 Task: Enable Save uploaded resumes and answers to application questions.
Action: Mouse moved to (672, 116)
Screenshot: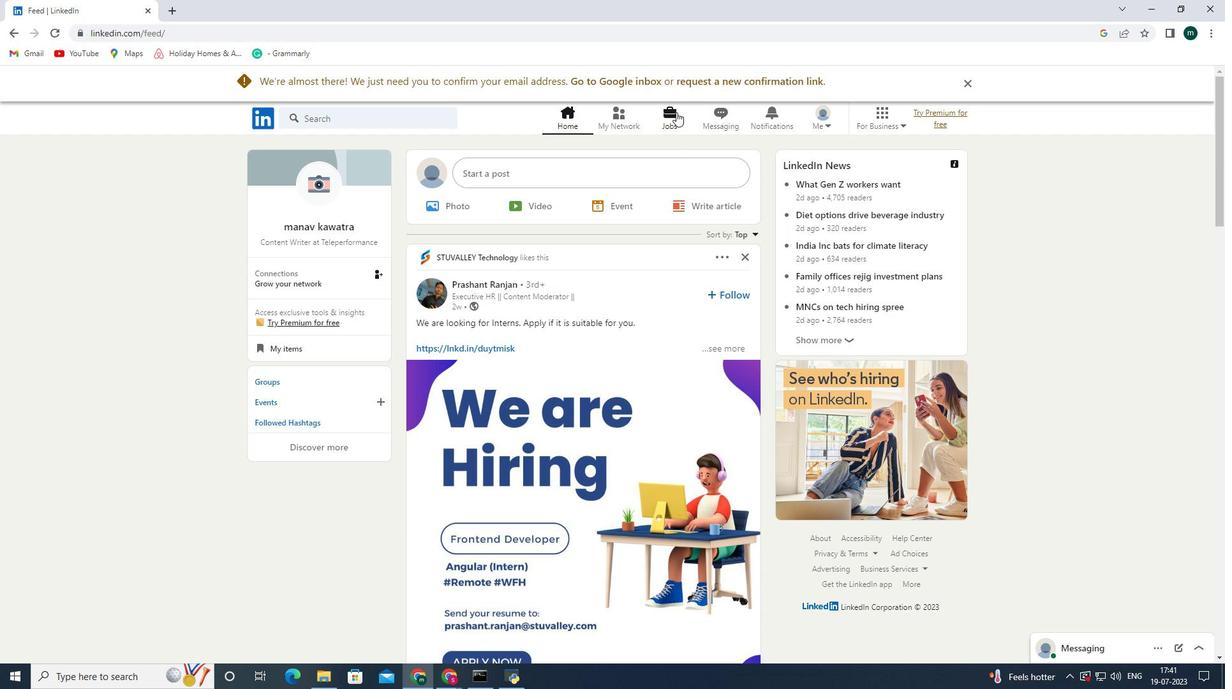 
Action: Mouse pressed left at (672, 116)
Screenshot: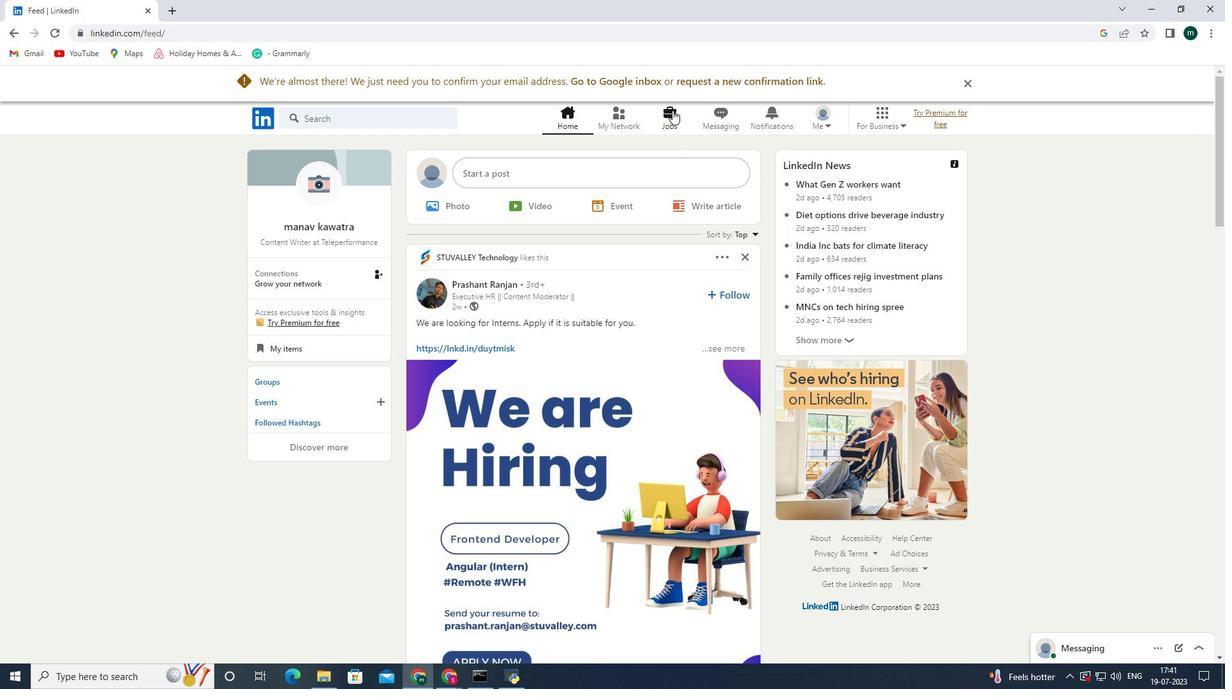 
Action: Mouse moved to (294, 360)
Screenshot: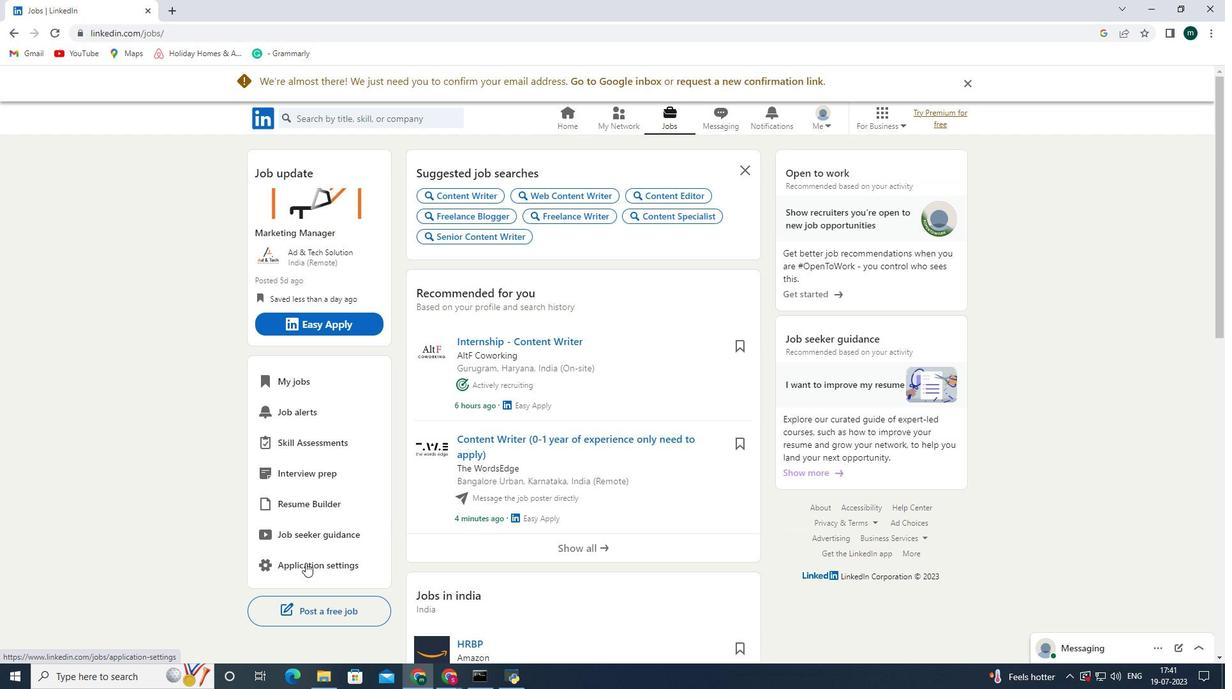 
Action: Mouse pressed left at (294, 360)
Screenshot: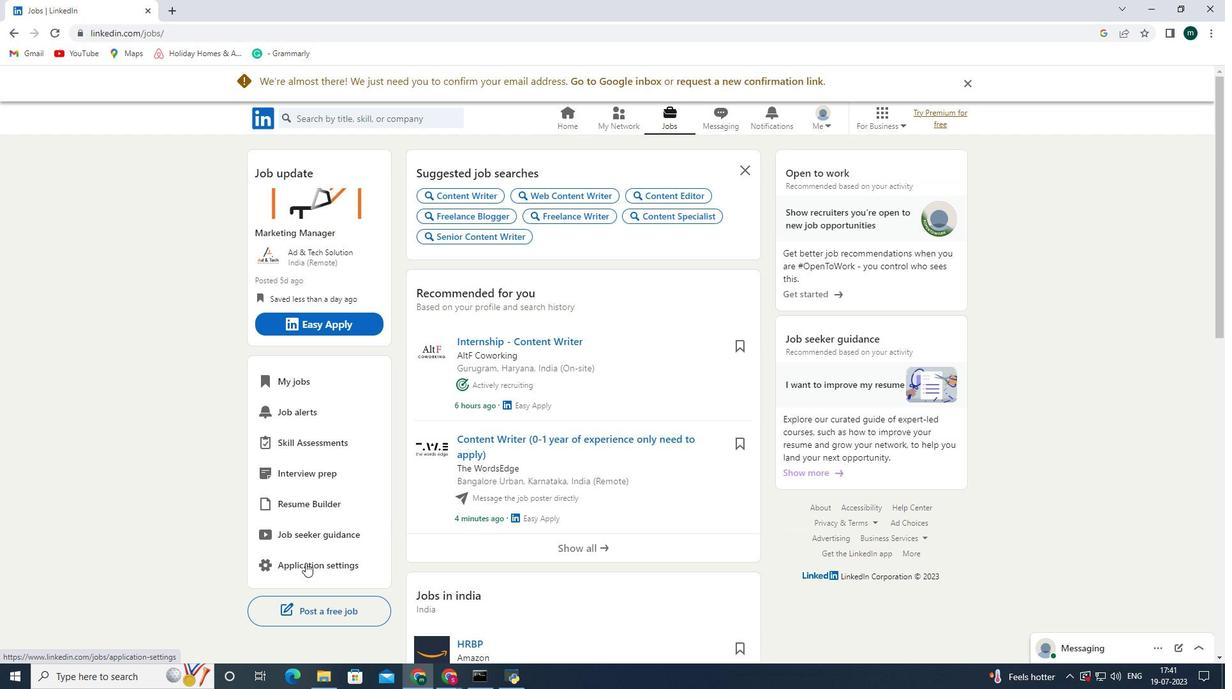 
Action: Mouse moved to (920, 257)
Screenshot: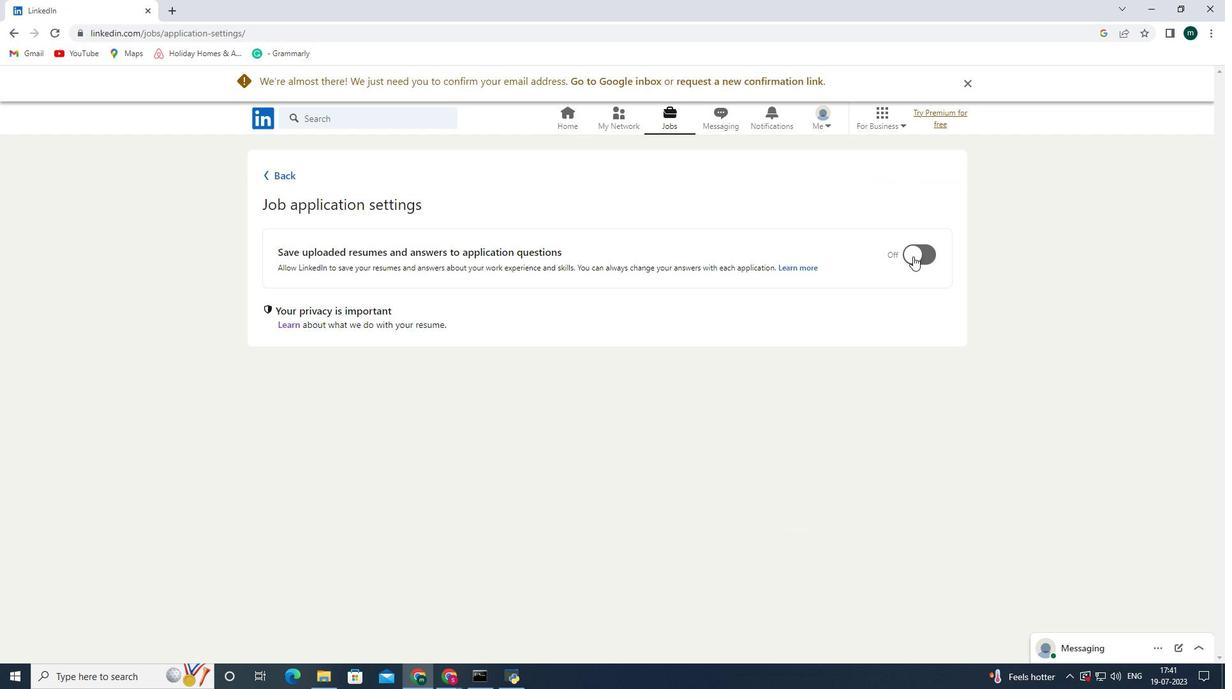 
Action: Mouse pressed left at (920, 257)
Screenshot: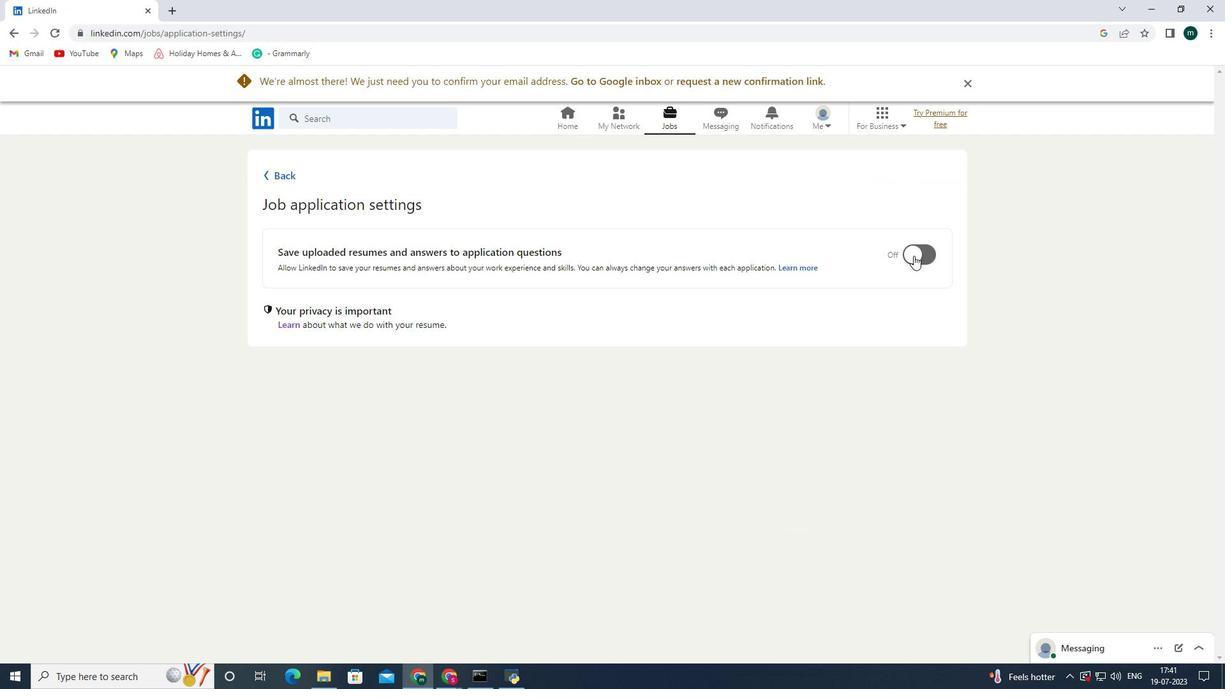 
Action: Mouse moved to (668, 116)
Screenshot: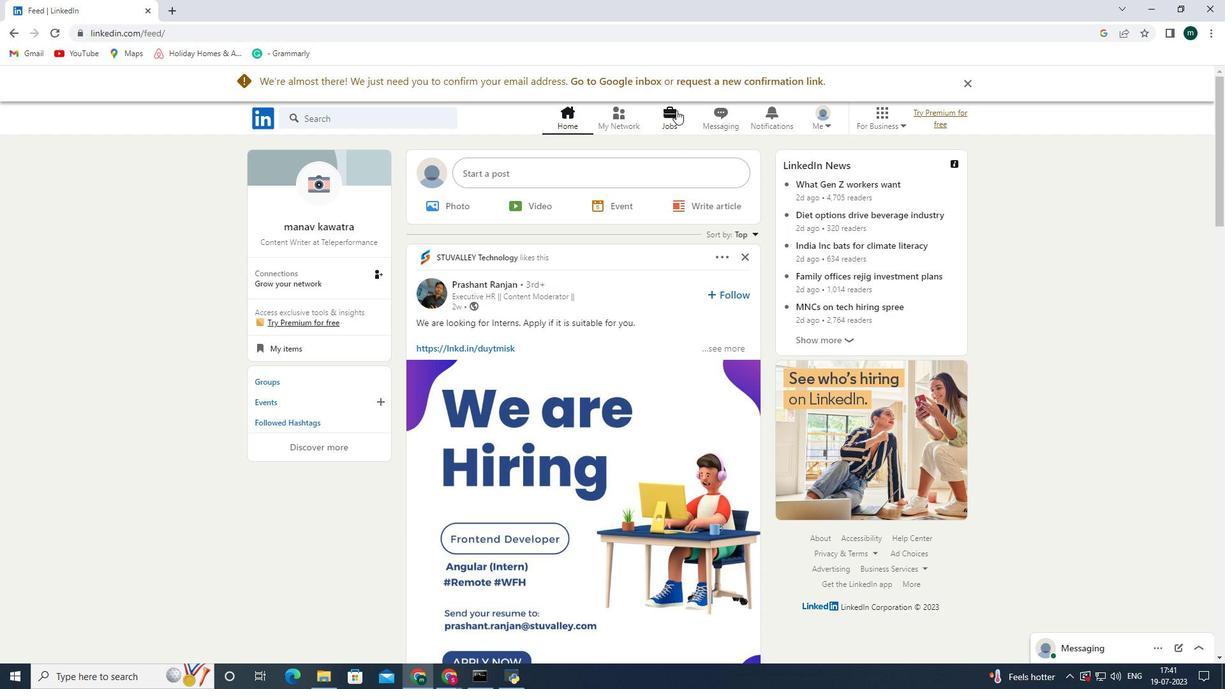 
Action: Mouse pressed left at (668, 116)
Screenshot: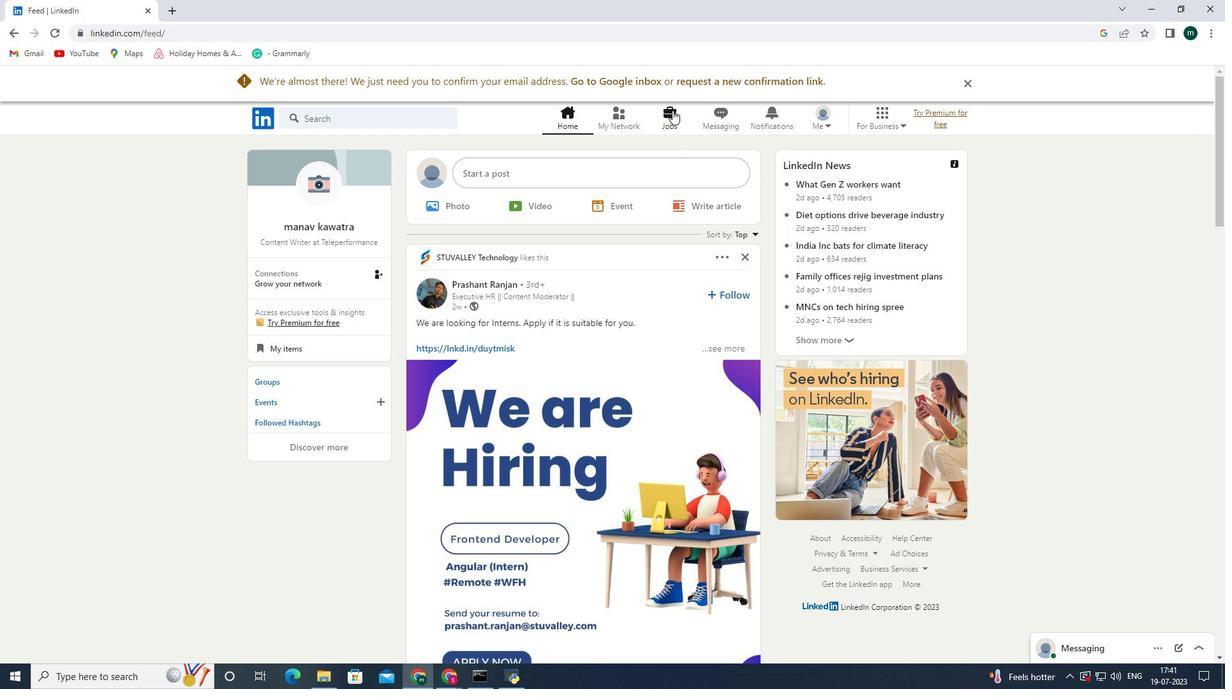 
Action: Mouse moved to (305, 563)
Screenshot: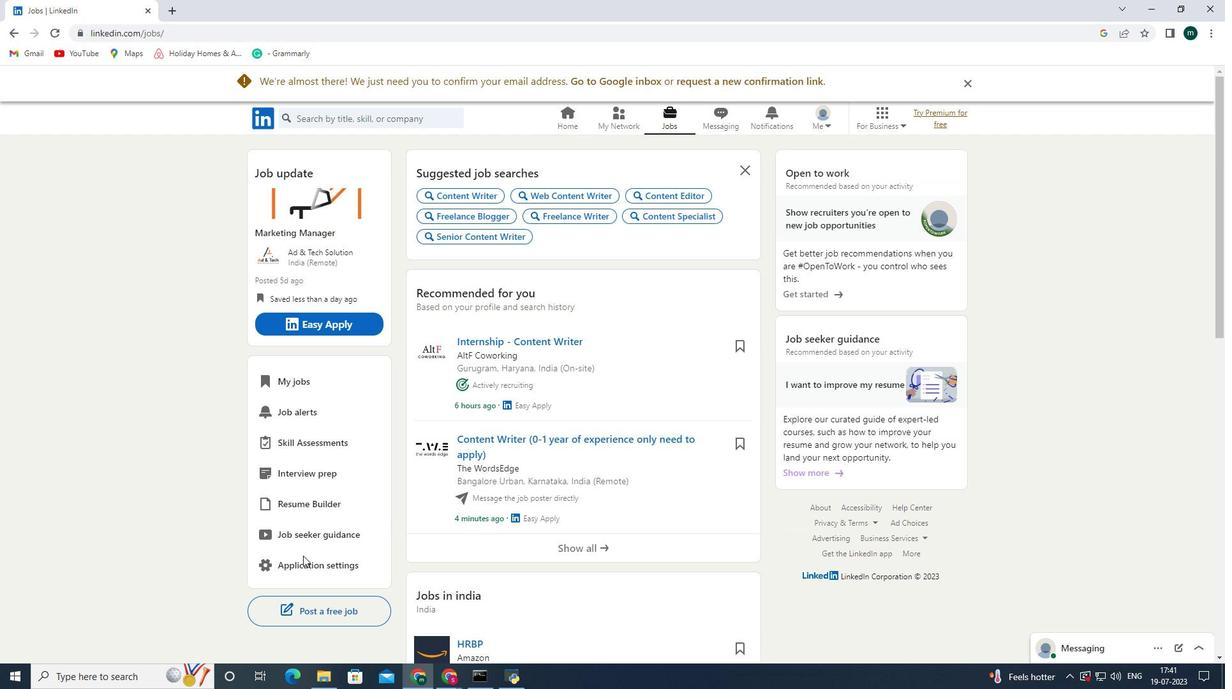 
Action: Mouse pressed left at (305, 563)
Screenshot: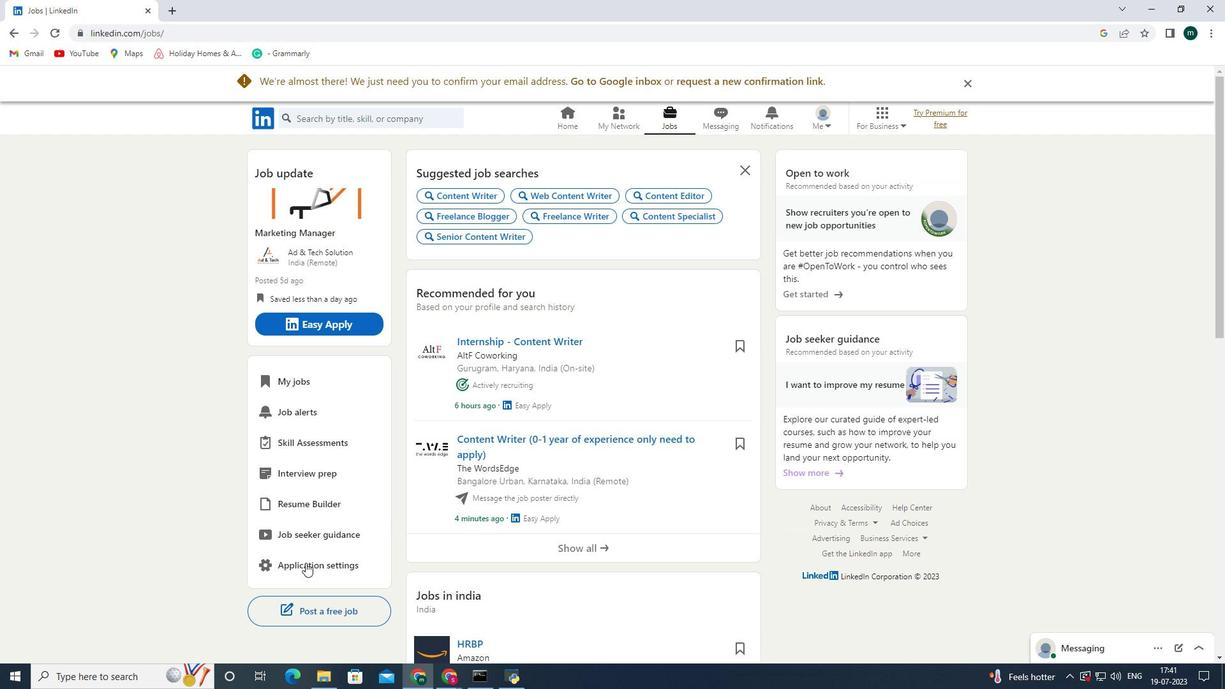 
Action: Mouse moved to (914, 255)
Screenshot: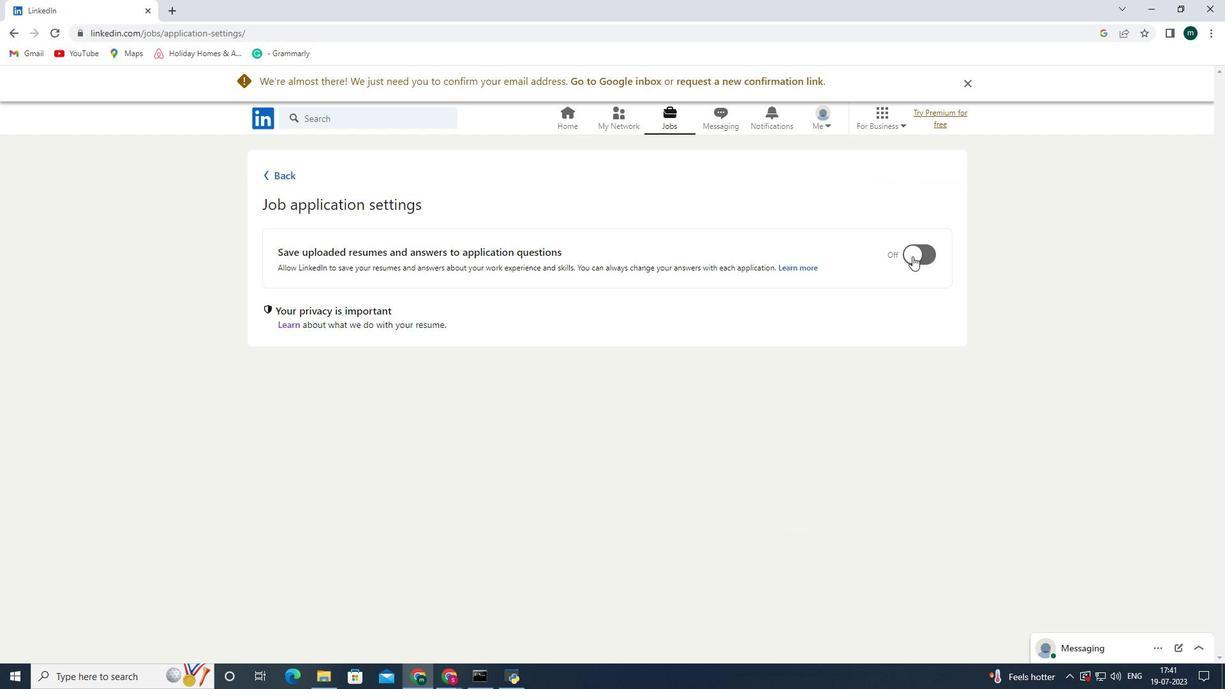 
Action: Mouse pressed left at (914, 255)
Screenshot: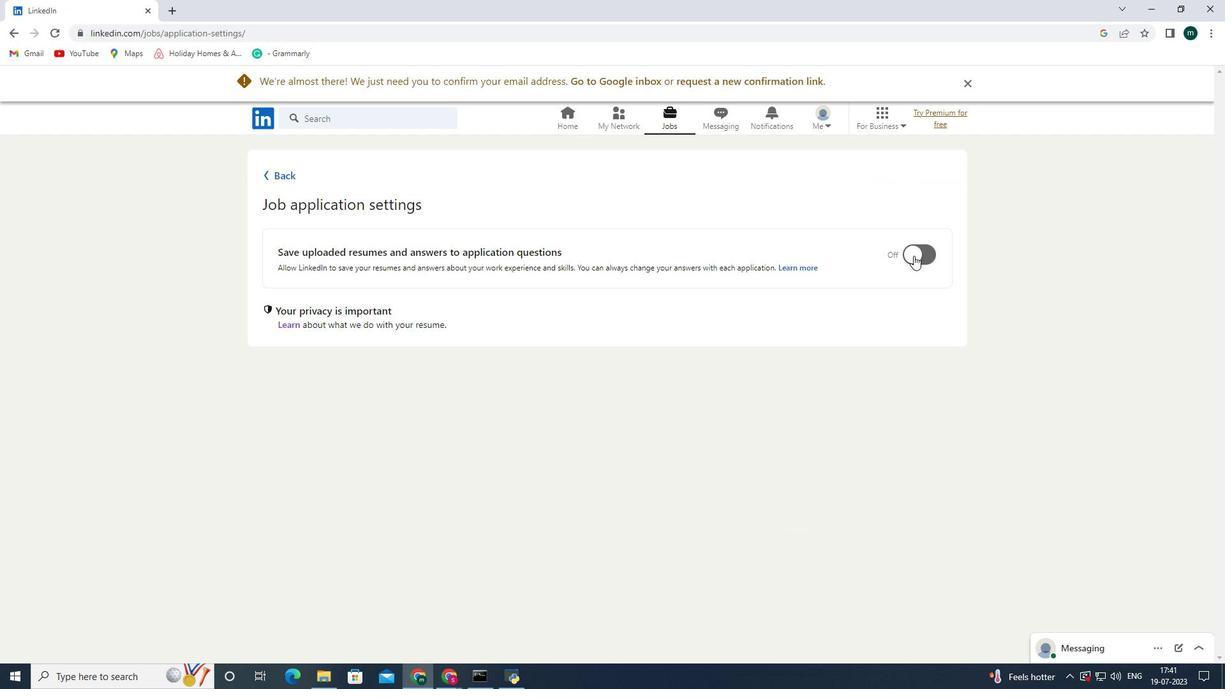 
Action: Mouse moved to (799, 319)
Screenshot: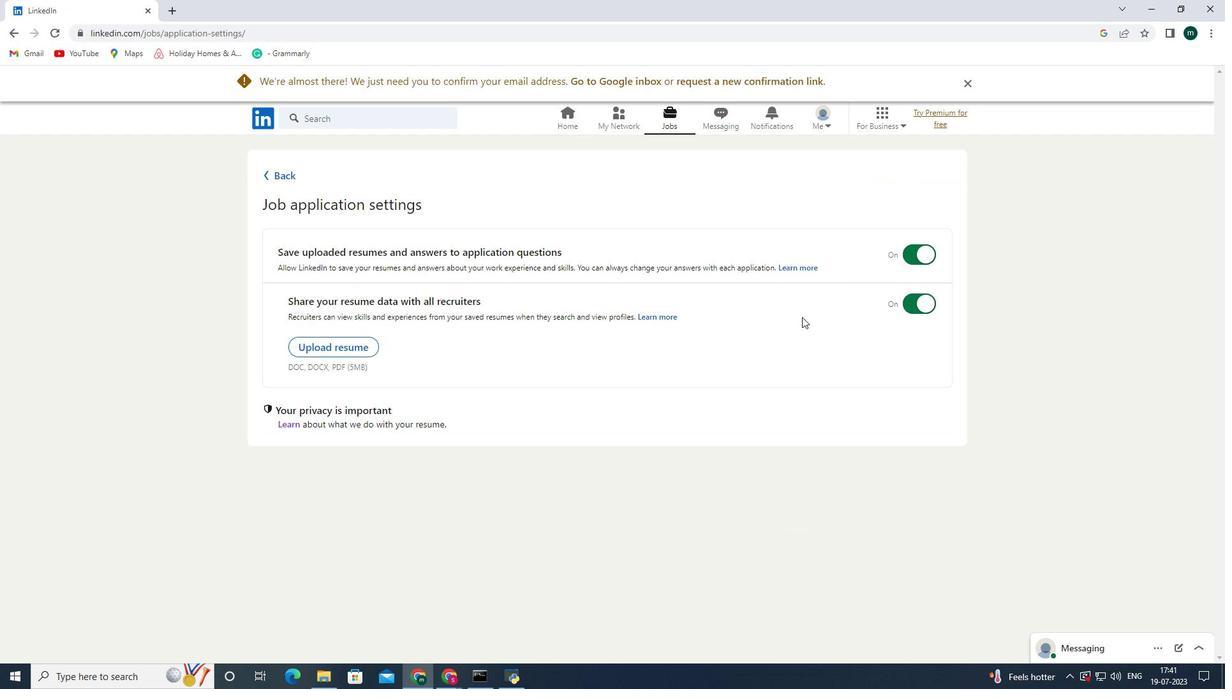 
